 Task: Select the Central Africa Time as time zone for the schedule.
Action: Mouse moved to (417, 246)
Screenshot: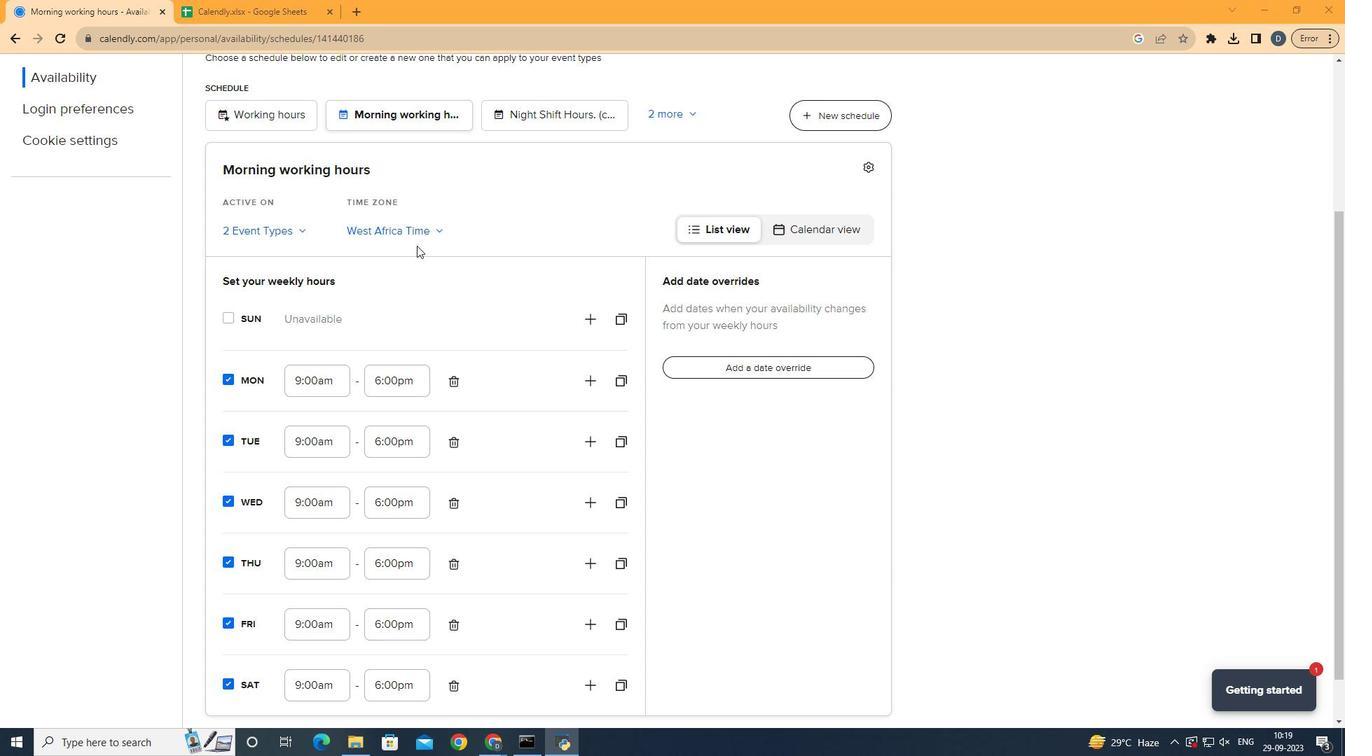 
Action: Mouse pressed left at (417, 246)
Screenshot: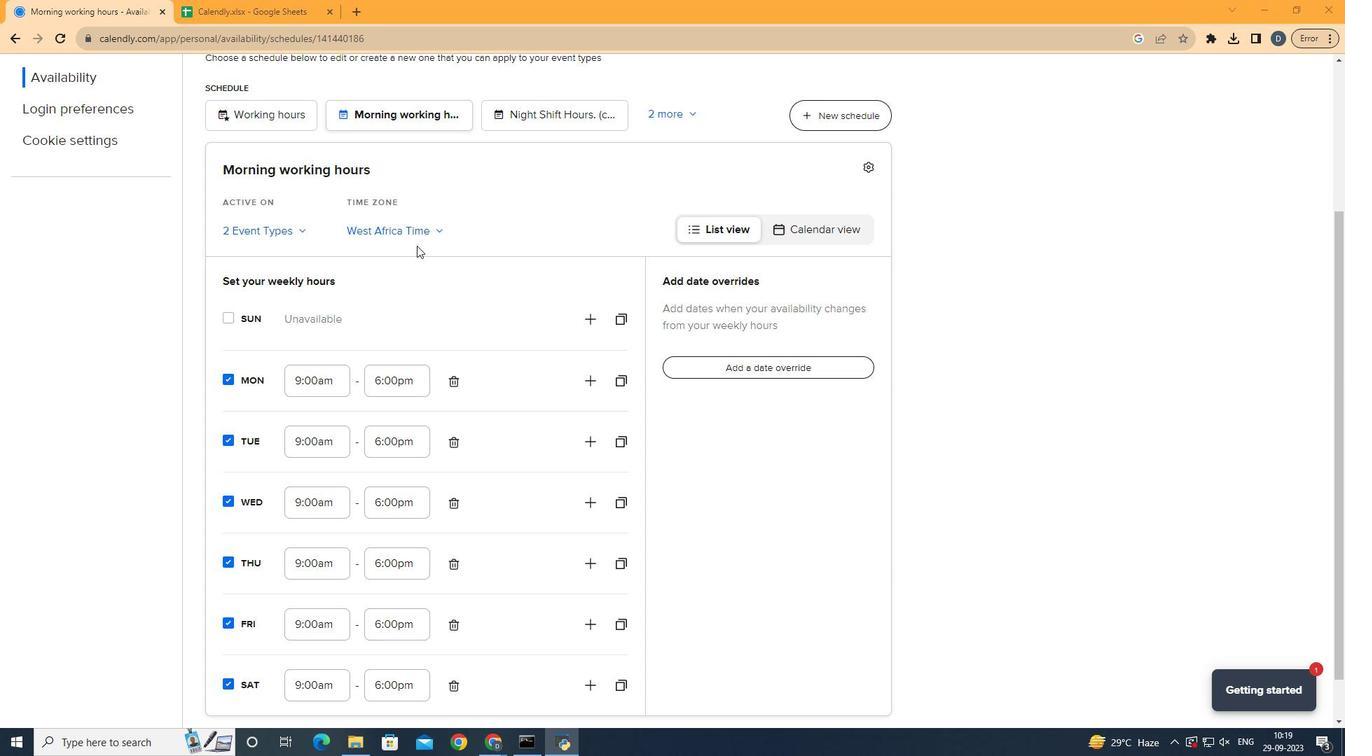 
Action: Mouse moved to (418, 240)
Screenshot: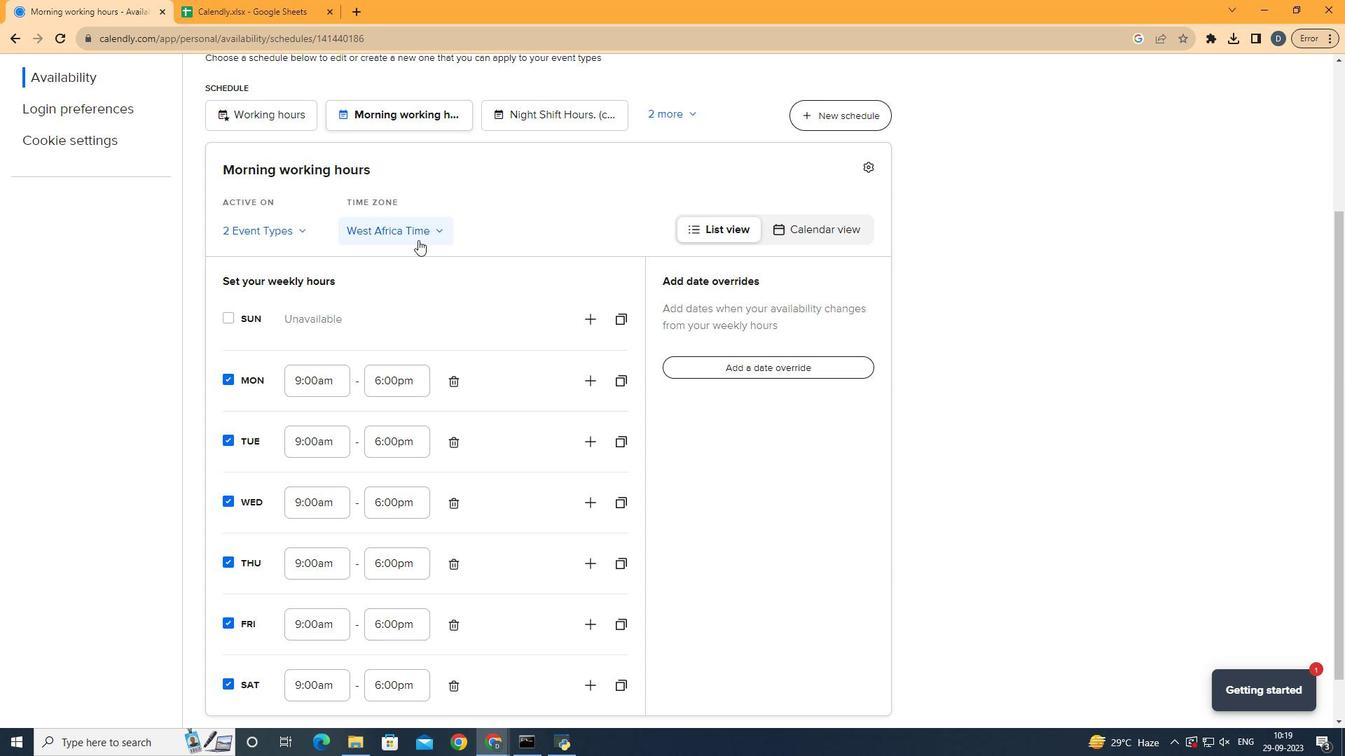 
Action: Mouse pressed left at (418, 240)
Screenshot: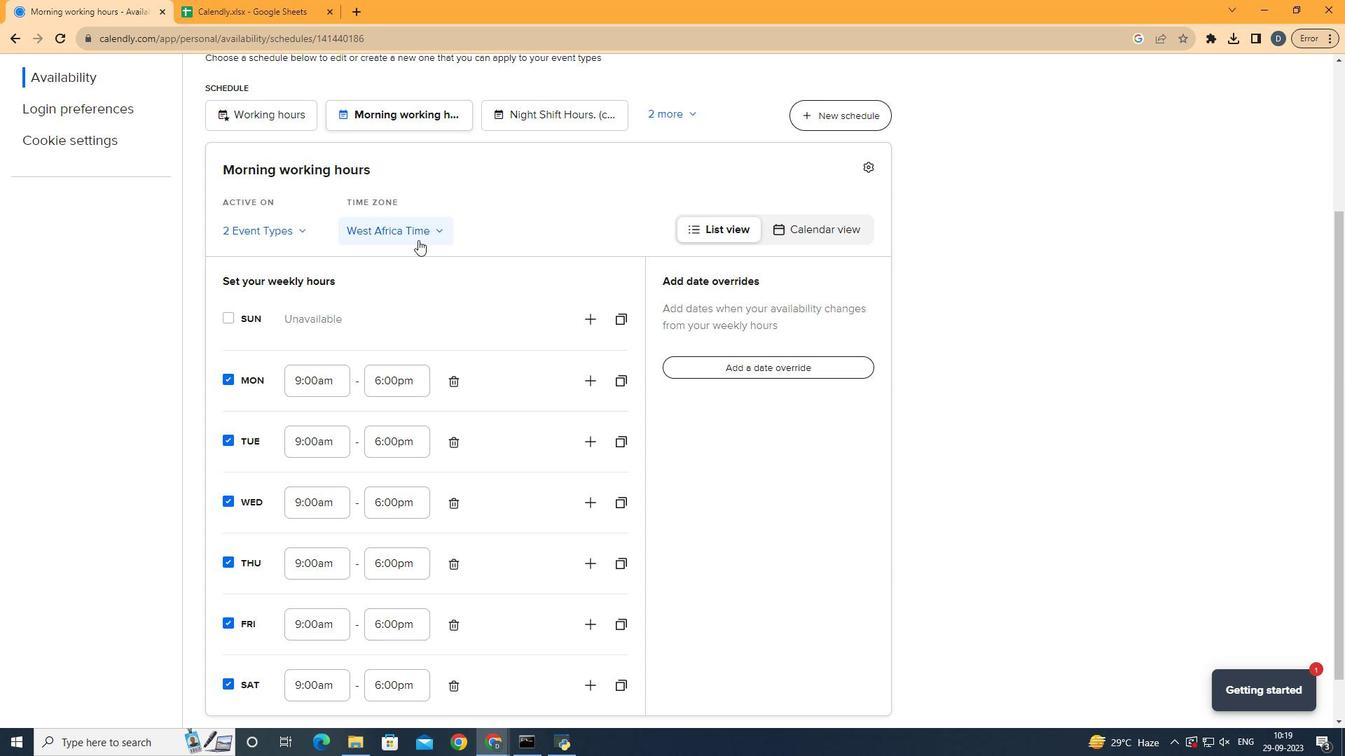 
Action: Mouse moved to (413, 364)
Screenshot: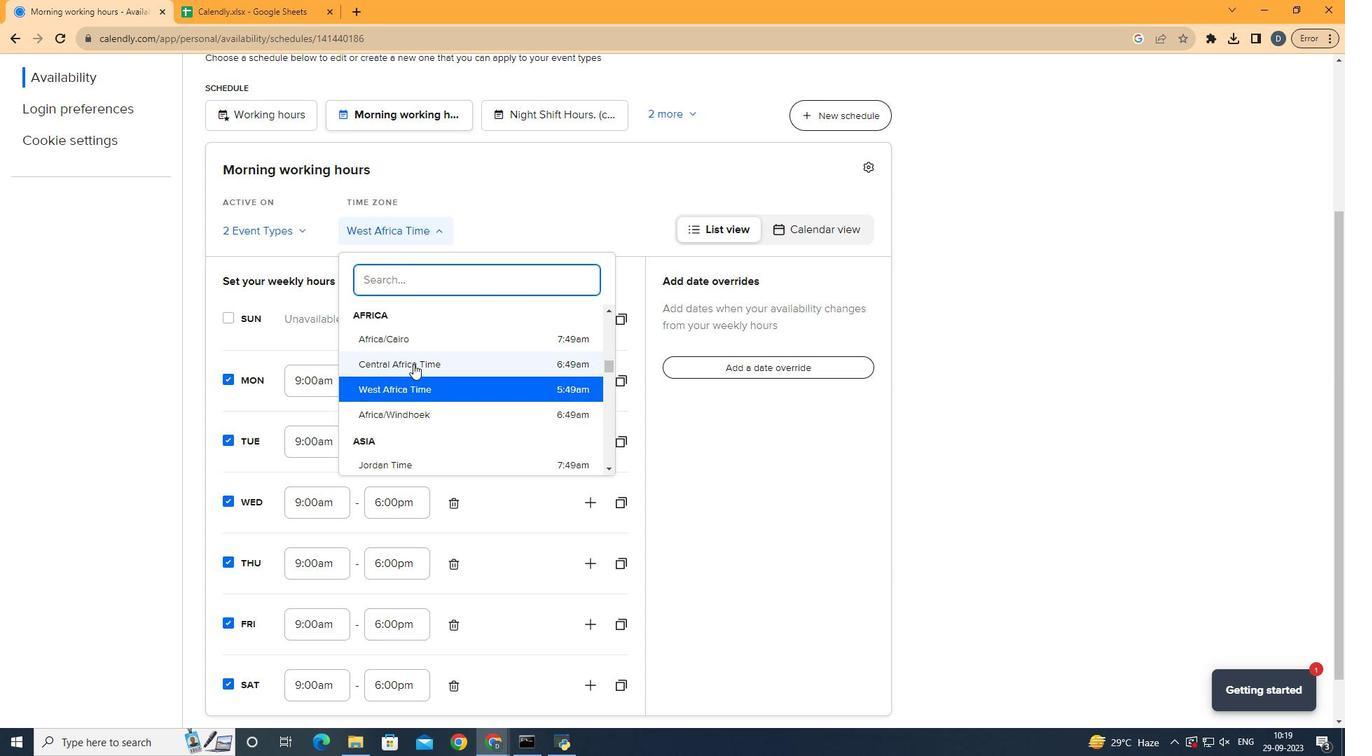 
Action: Mouse pressed left at (413, 364)
Screenshot: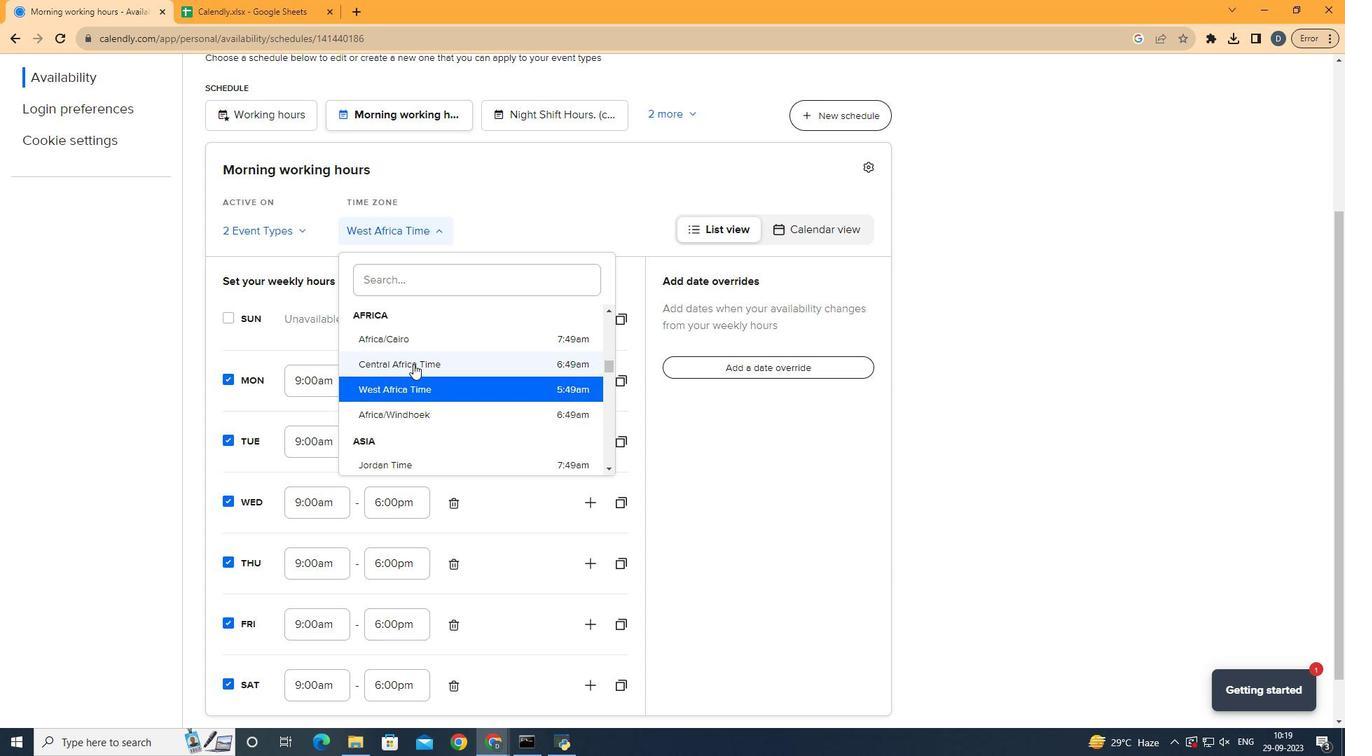 
Action: Mouse moved to (496, 254)
Screenshot: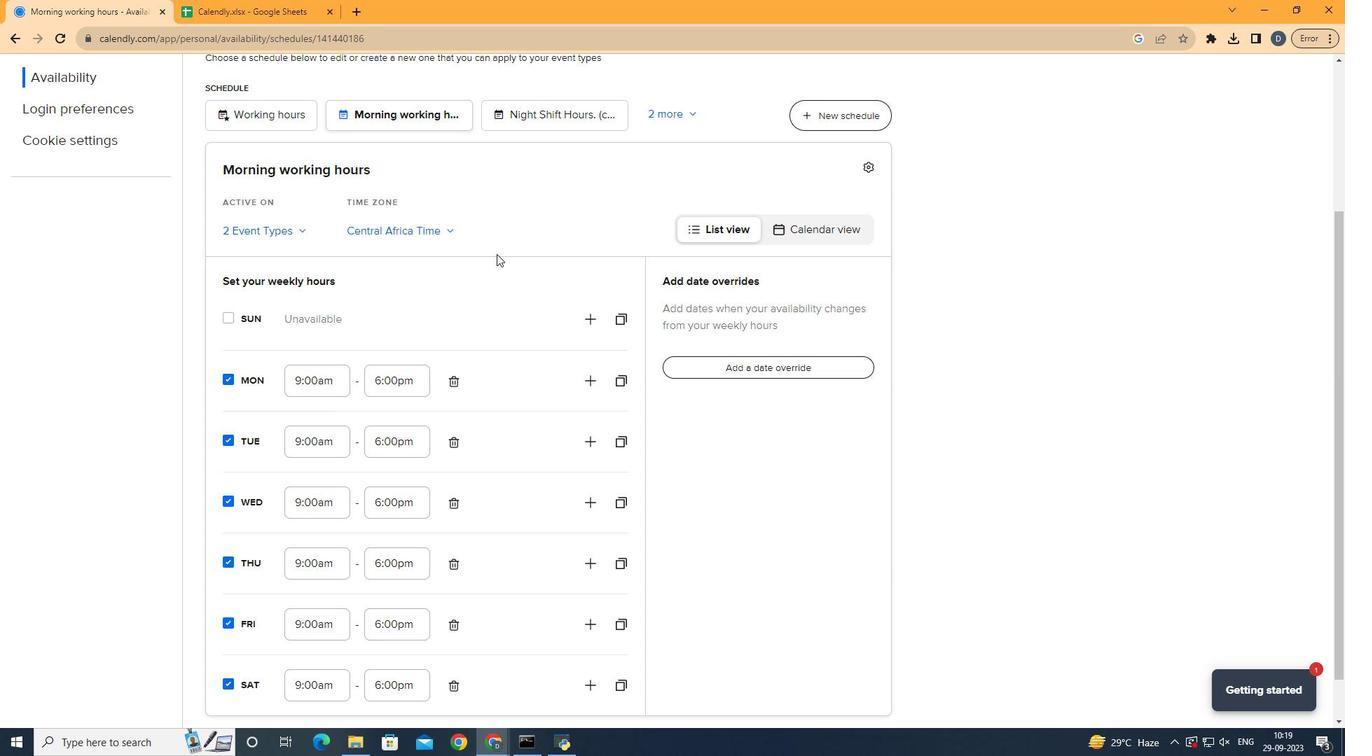 
